 Task: Write event name " AI ".
Action: Mouse moved to (536, 157)
Screenshot: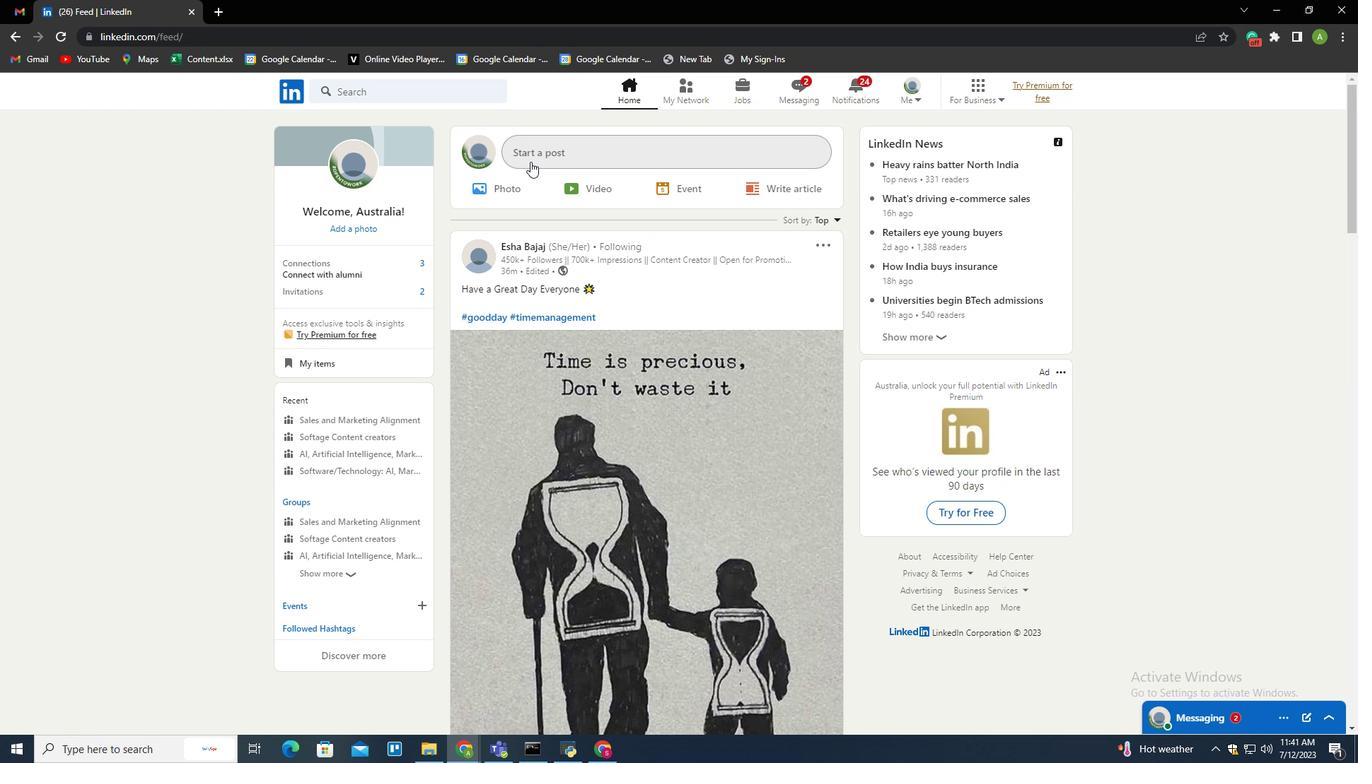 
Action: Mouse pressed left at (536, 157)
Screenshot: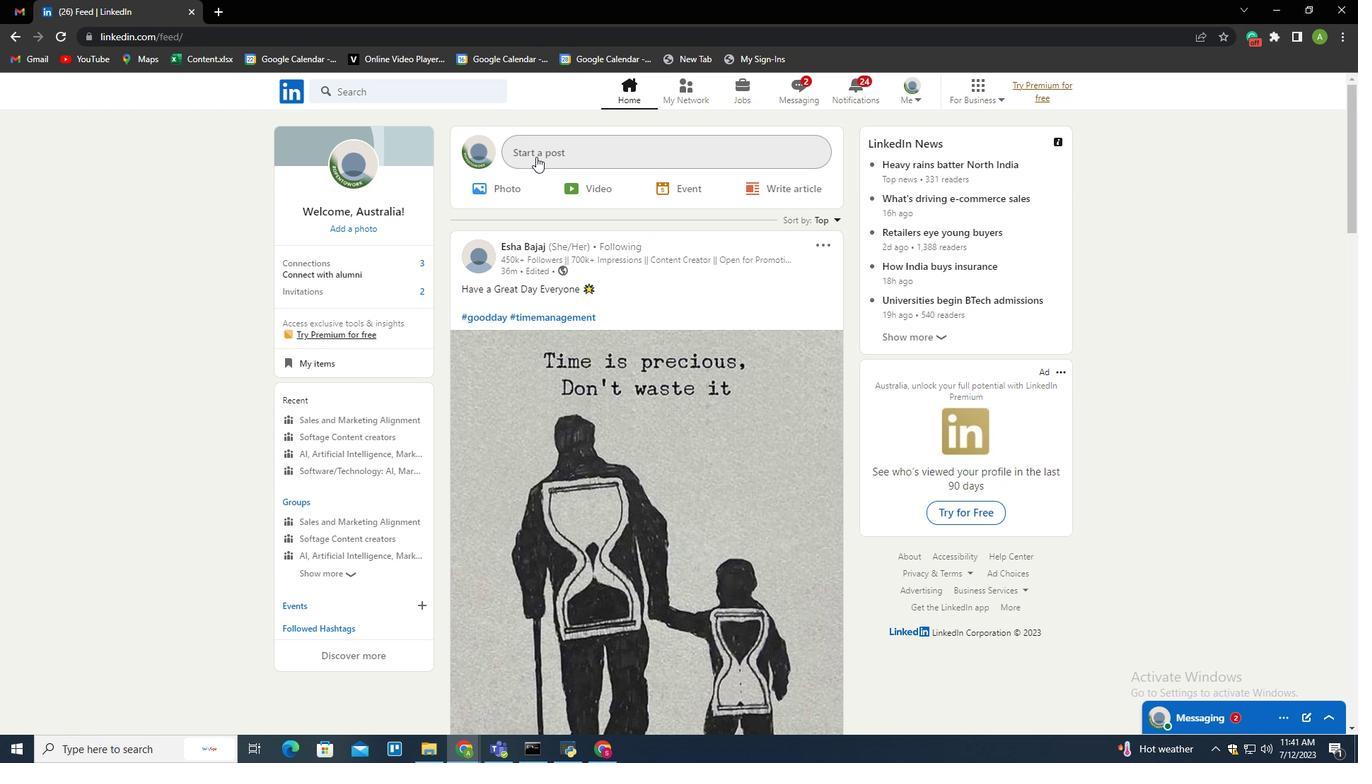 
Action: Mouse moved to (551, 418)
Screenshot: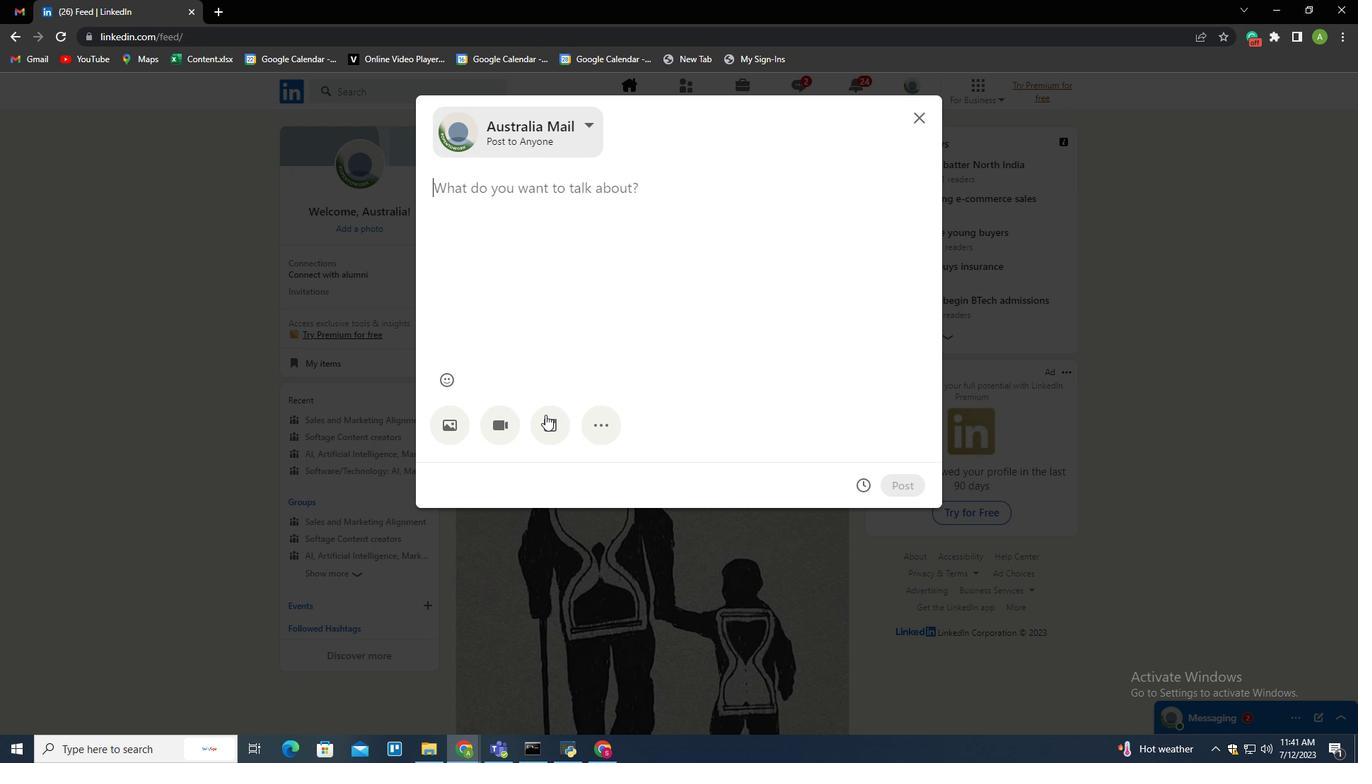 
Action: Mouse pressed left at (551, 418)
Screenshot: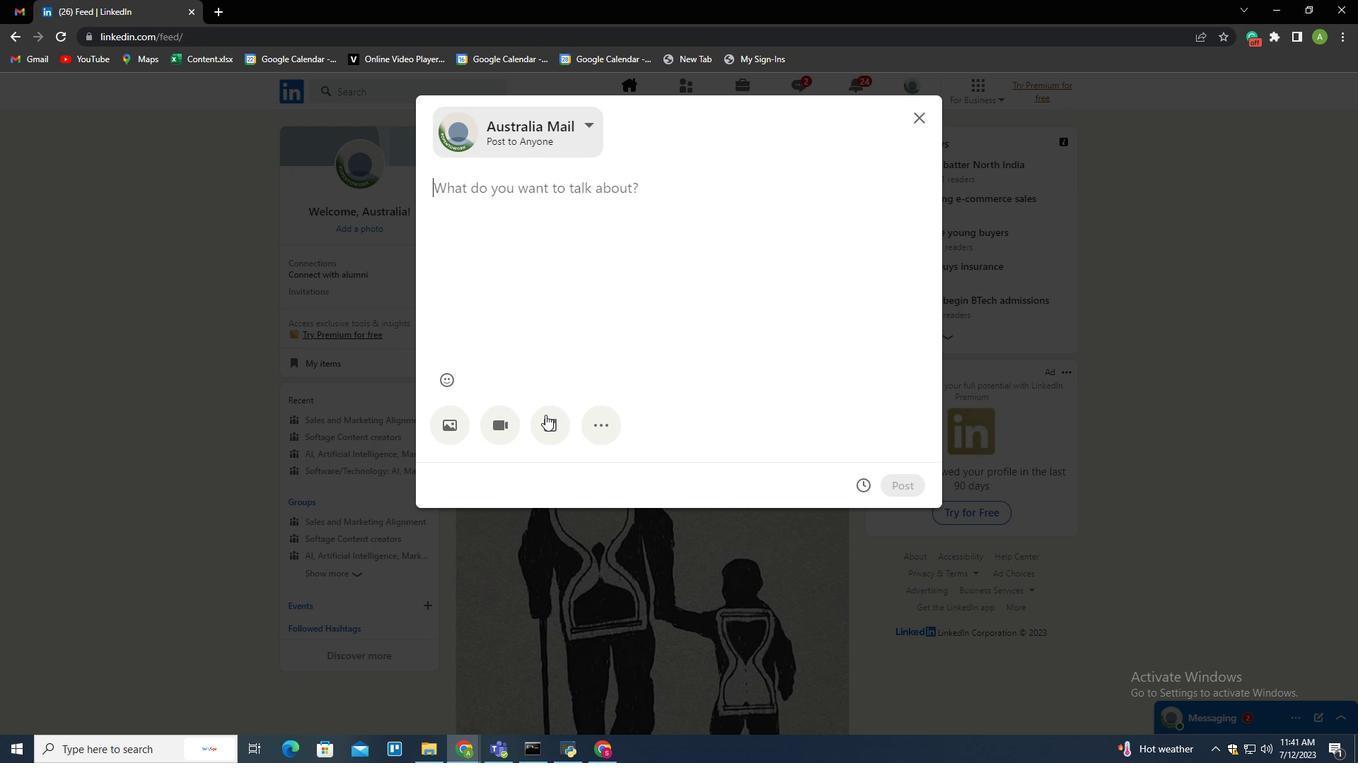 
Action: Mouse moved to (477, 535)
Screenshot: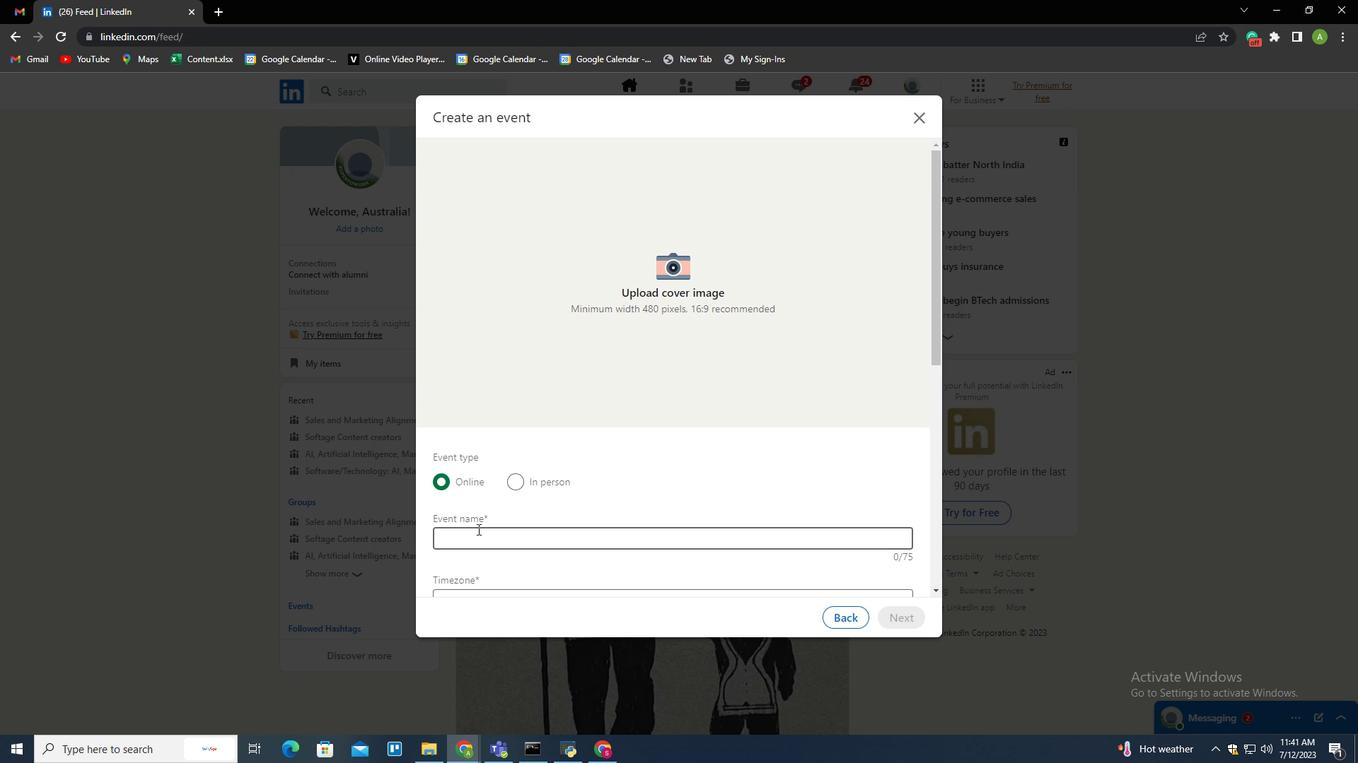 
Action: Mouse pressed left at (477, 535)
Screenshot: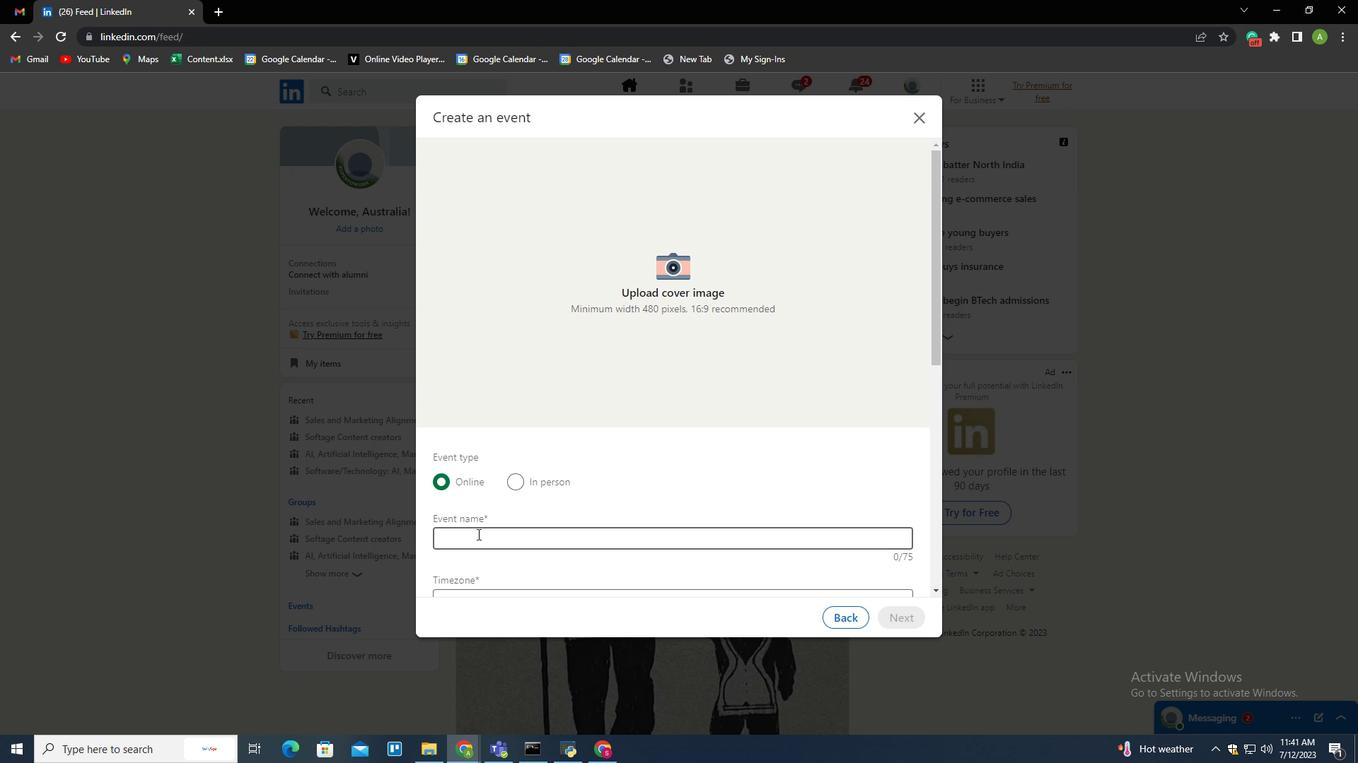 
Action: Key pressed <Key.shift>AI
Screenshot: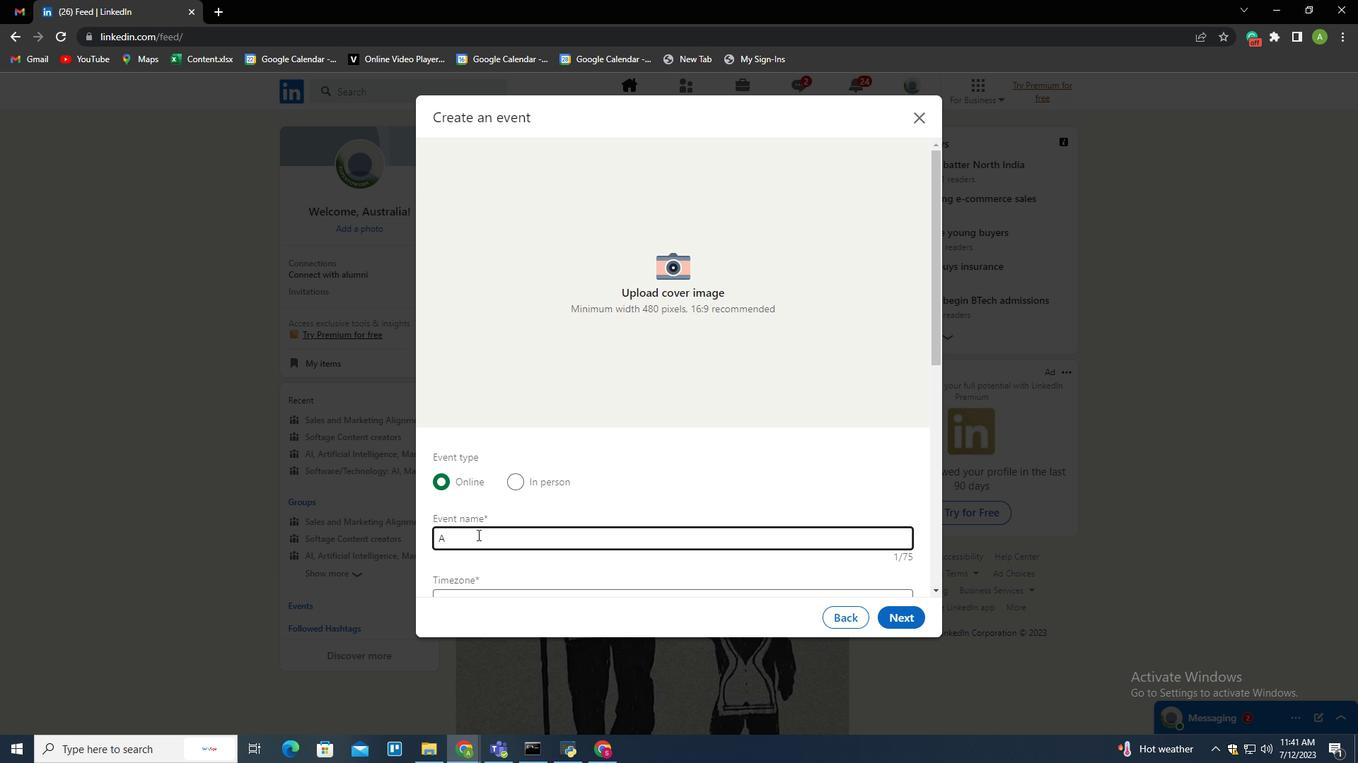 
